 Task: Move the task Develop a new online tool for online customer surveys to the section To-Do in the project BayTech and sort the tasks in the project by Last modified on
Action: Mouse moved to (590, 443)
Screenshot: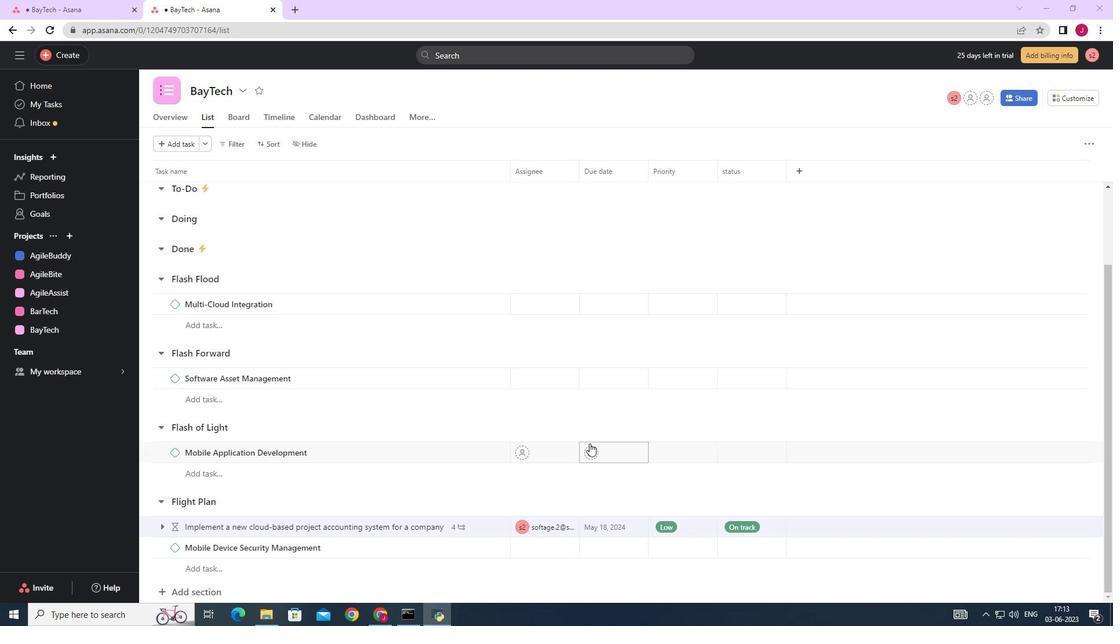 
Action: Mouse scrolled (590, 444) with delta (0, 0)
Screenshot: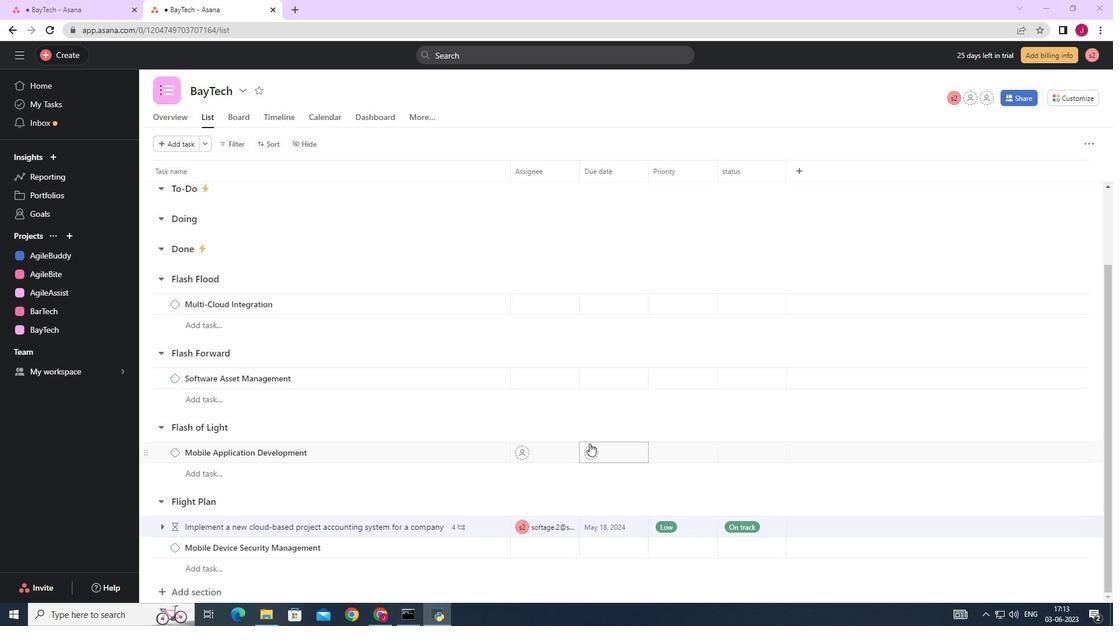 
Action: Mouse moved to (590, 441)
Screenshot: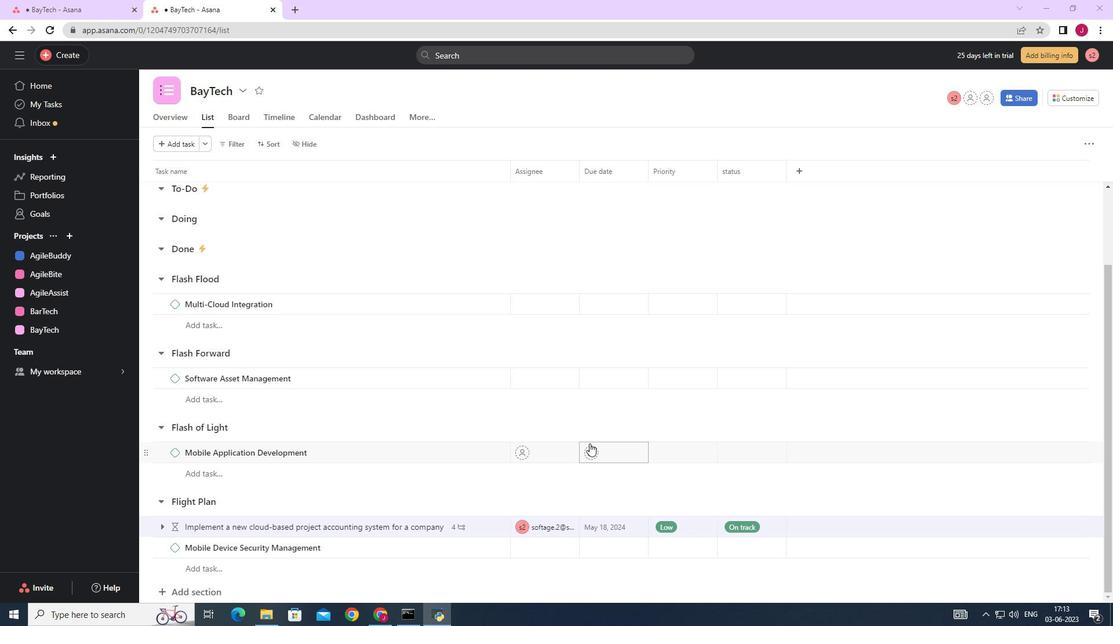
Action: Mouse scrolled (590, 442) with delta (0, 0)
Screenshot: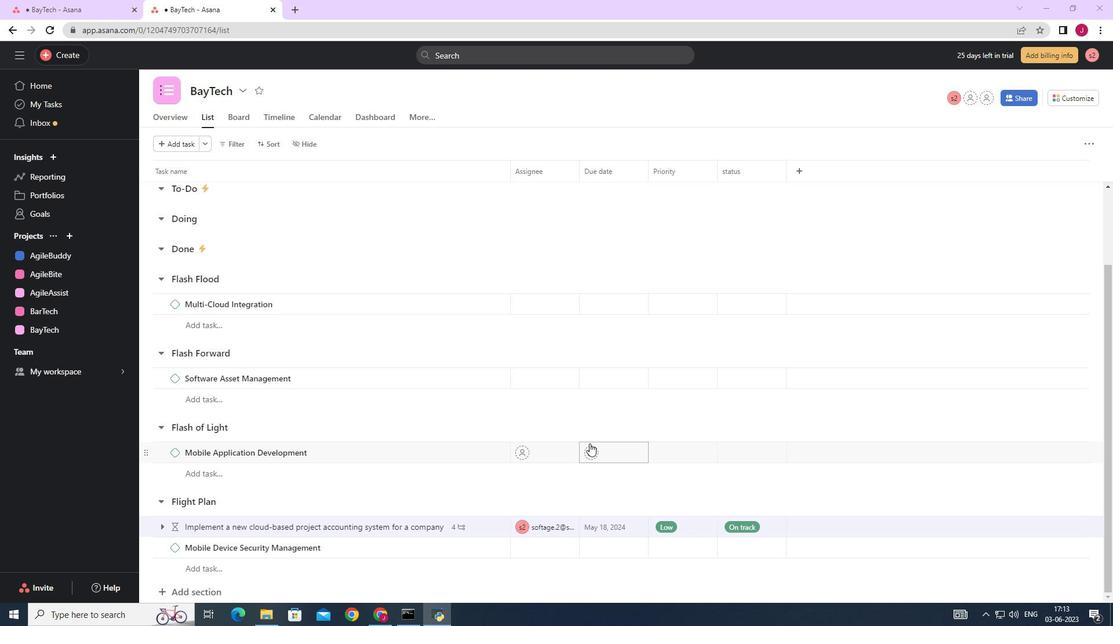 
Action: Mouse moved to (588, 436)
Screenshot: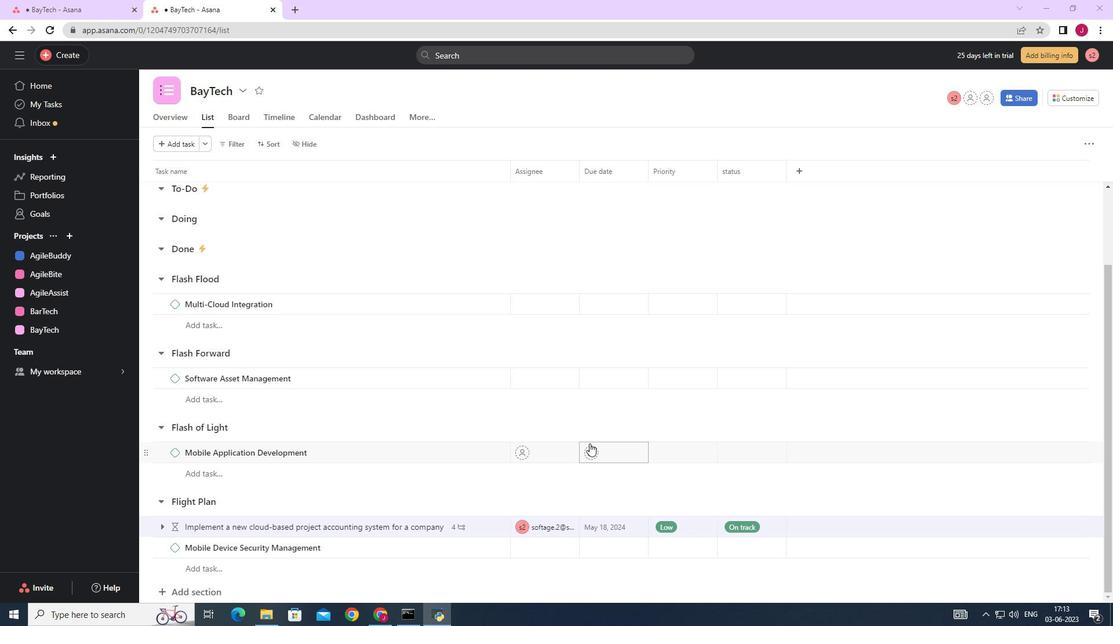 
Action: Mouse scrolled (588, 437) with delta (0, 0)
Screenshot: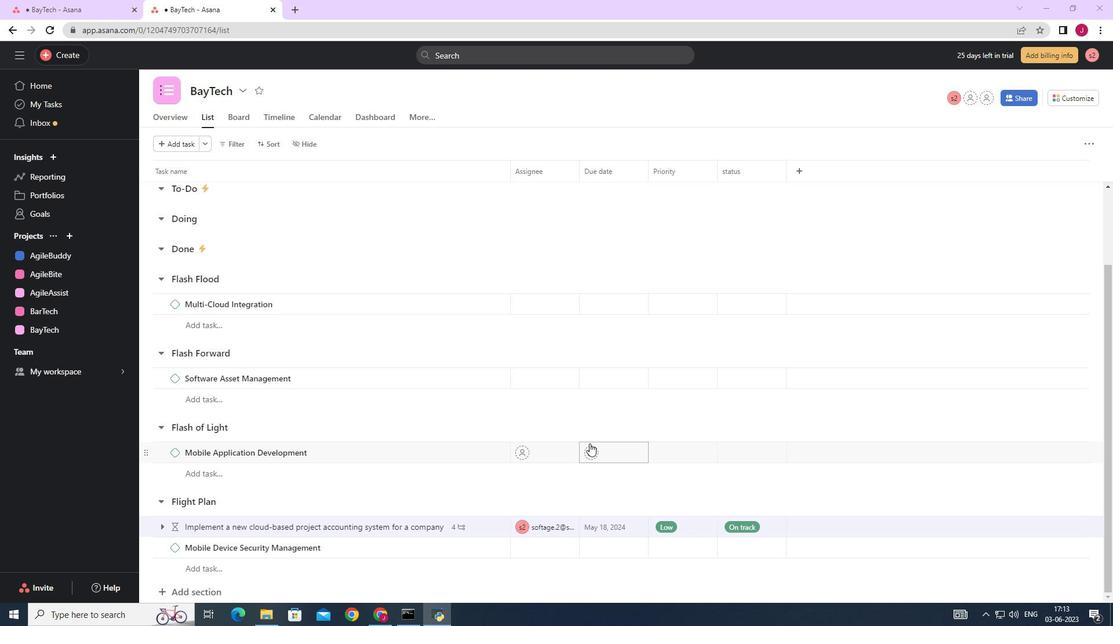 
Action: Mouse moved to (567, 396)
Screenshot: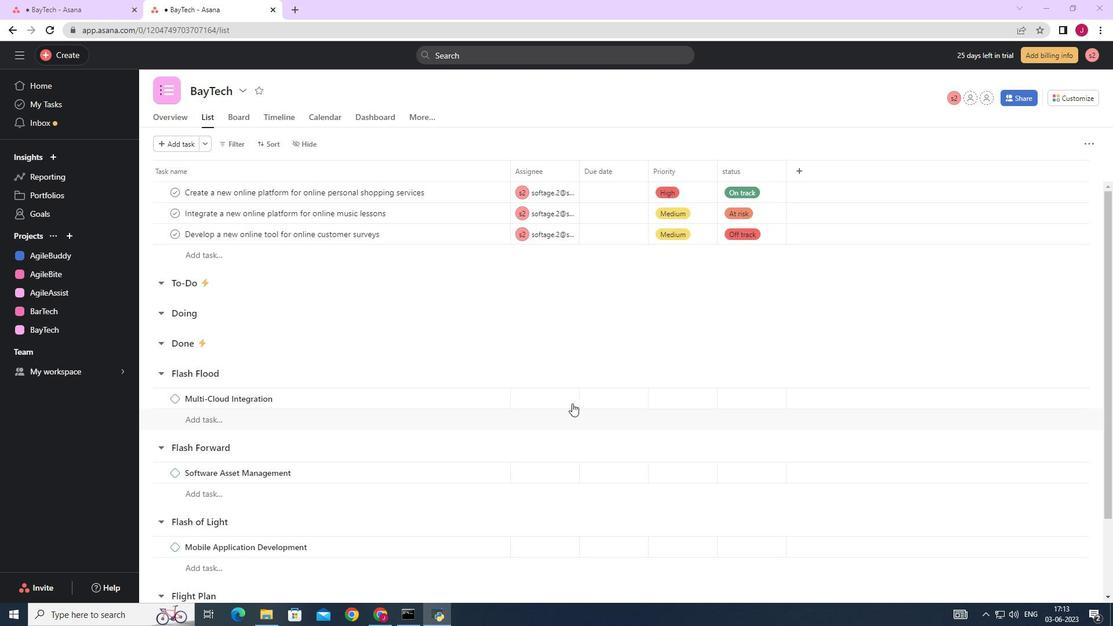 
Action: Mouse scrolled (567, 397) with delta (0, 0)
Screenshot: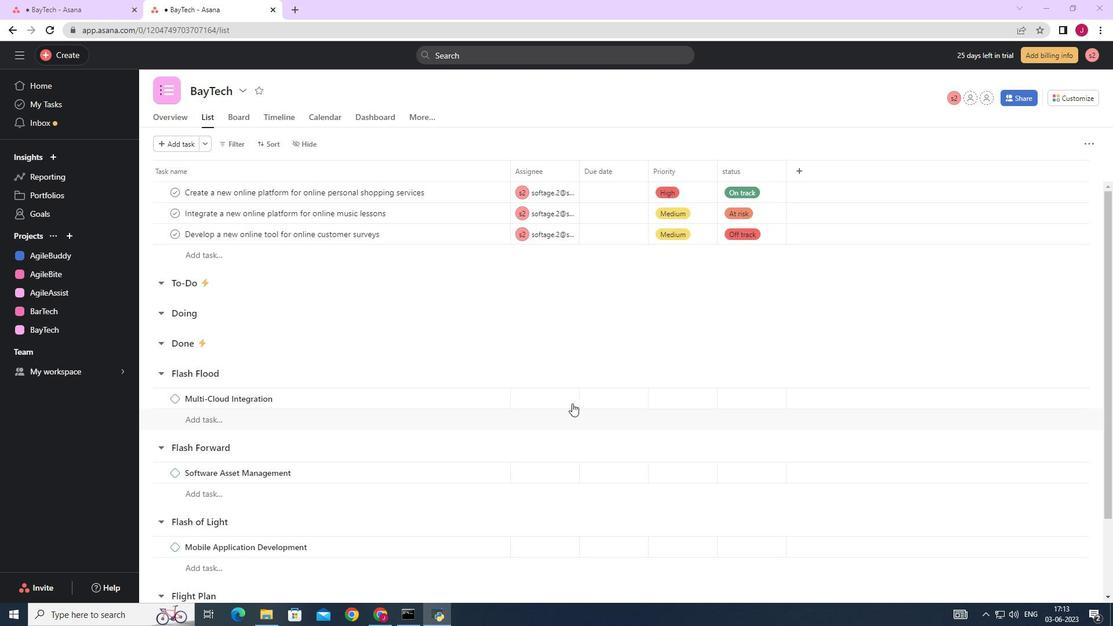 
Action: Mouse moved to (560, 388)
Screenshot: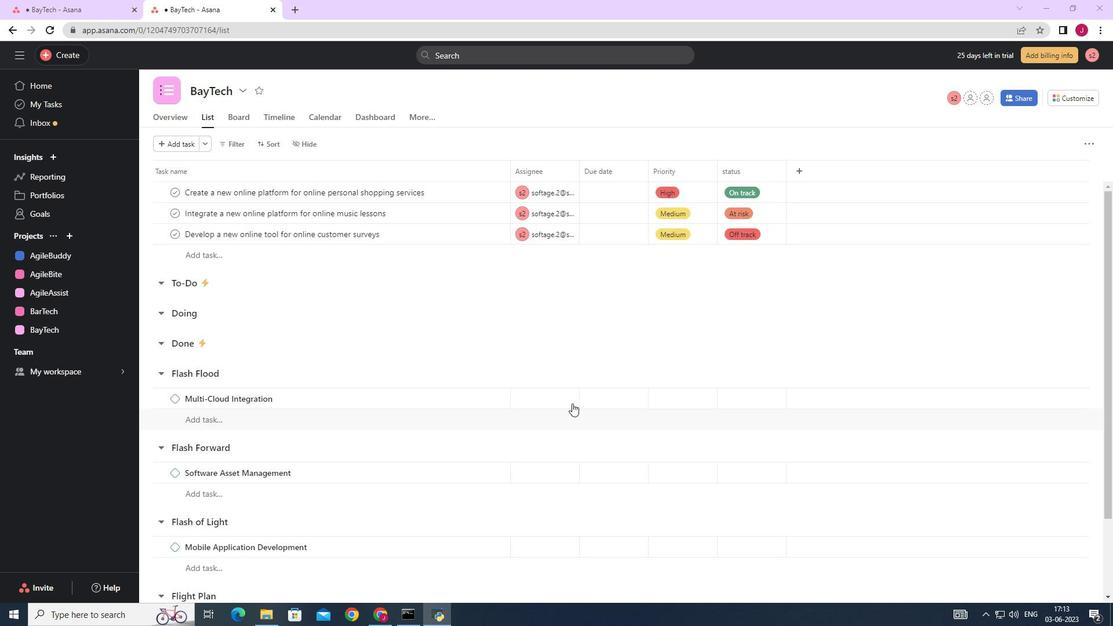 
Action: Mouse scrolled (564, 393) with delta (0, 0)
Screenshot: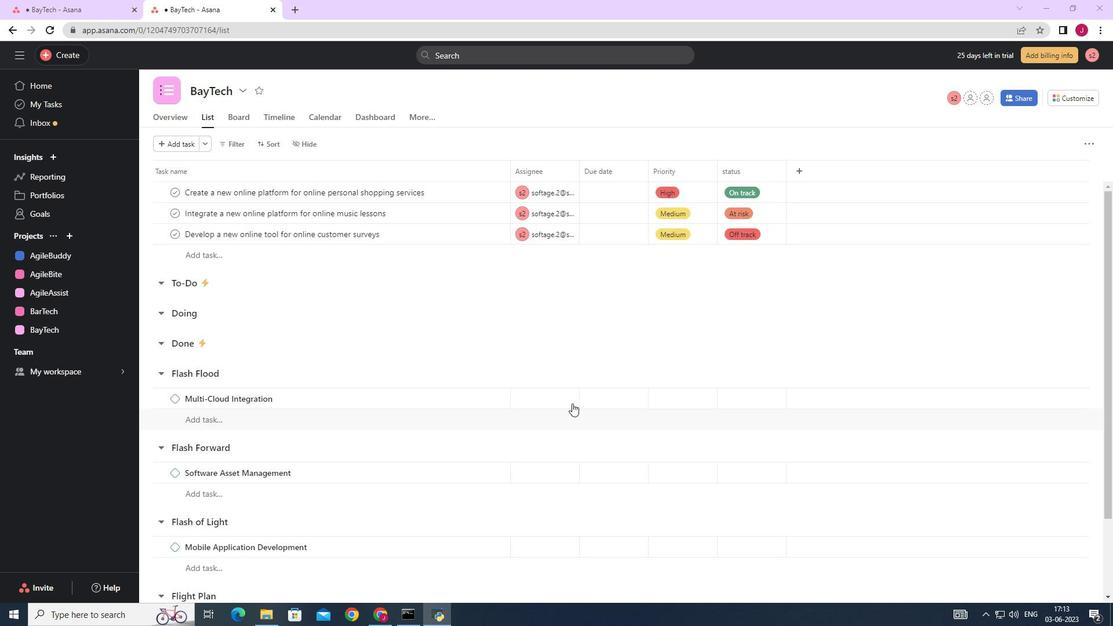 
Action: Mouse moved to (550, 376)
Screenshot: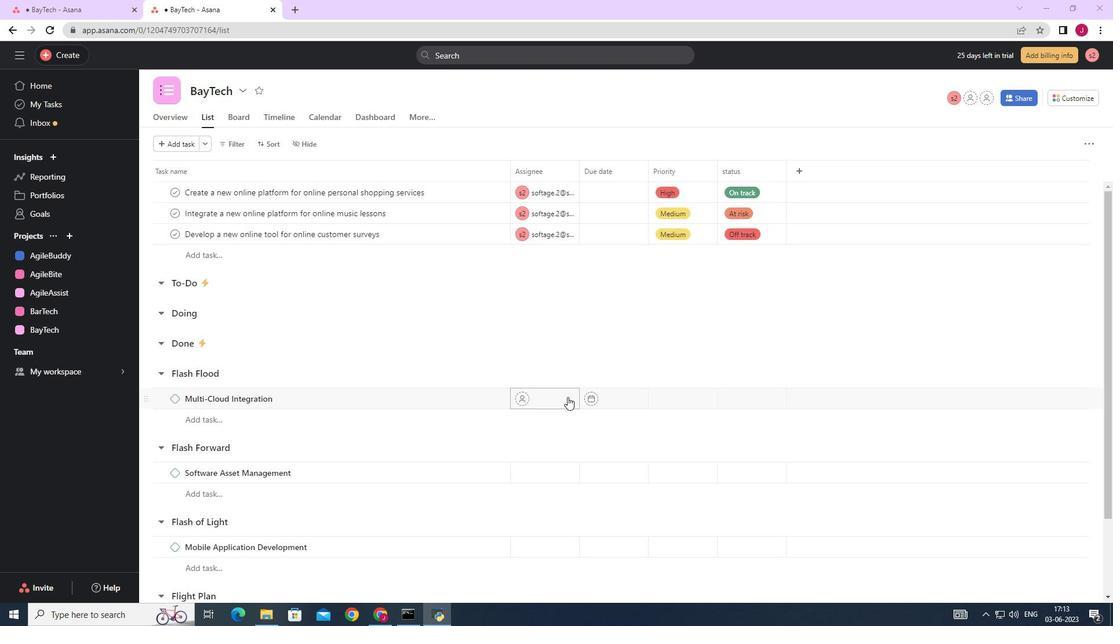 
Action: Mouse scrolled (557, 385) with delta (0, 0)
Screenshot: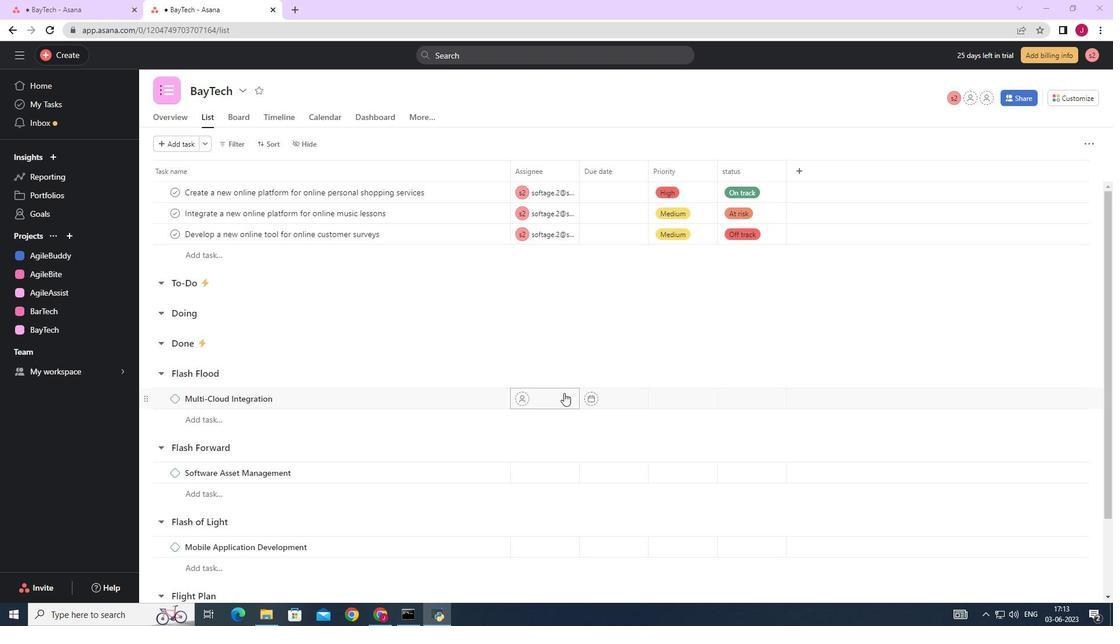 
Action: Mouse moved to (477, 234)
Screenshot: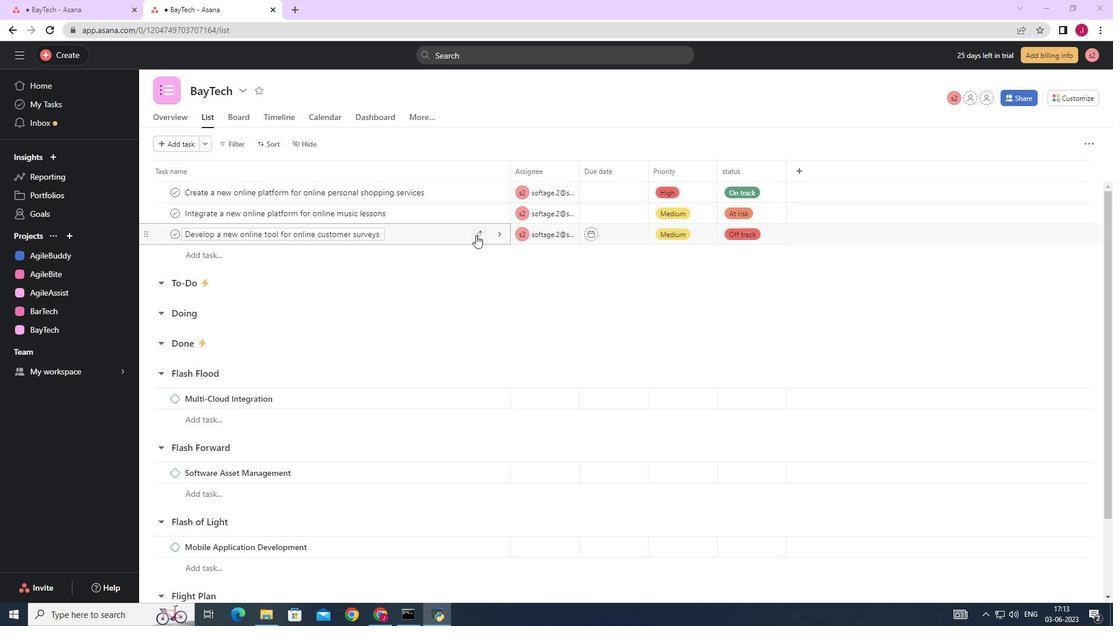 
Action: Mouse pressed left at (477, 234)
Screenshot: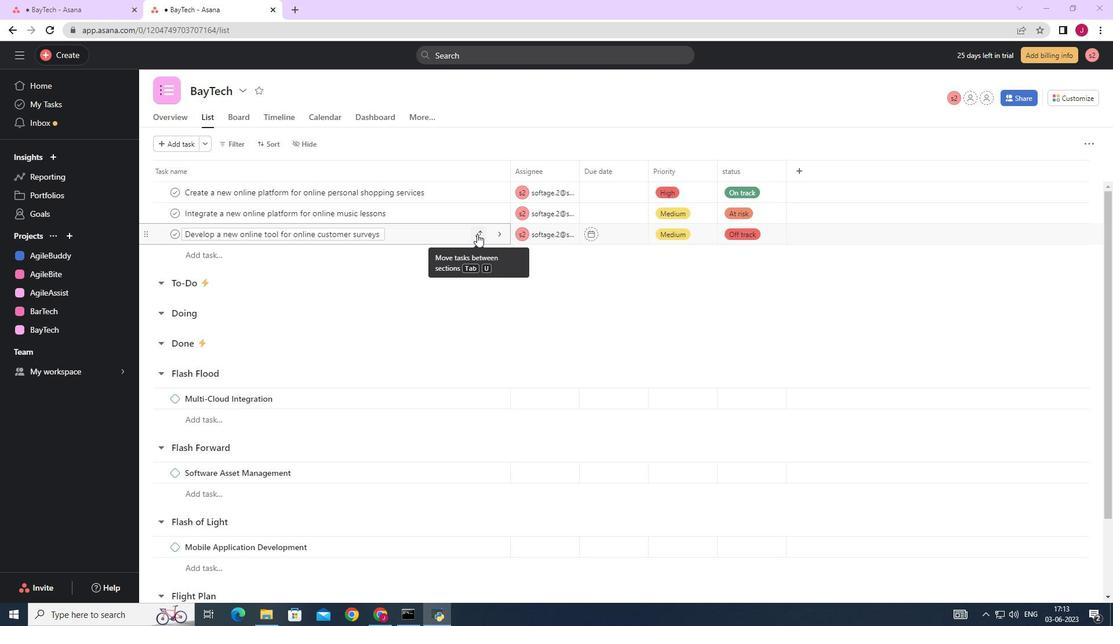 
Action: Mouse moved to (417, 298)
Screenshot: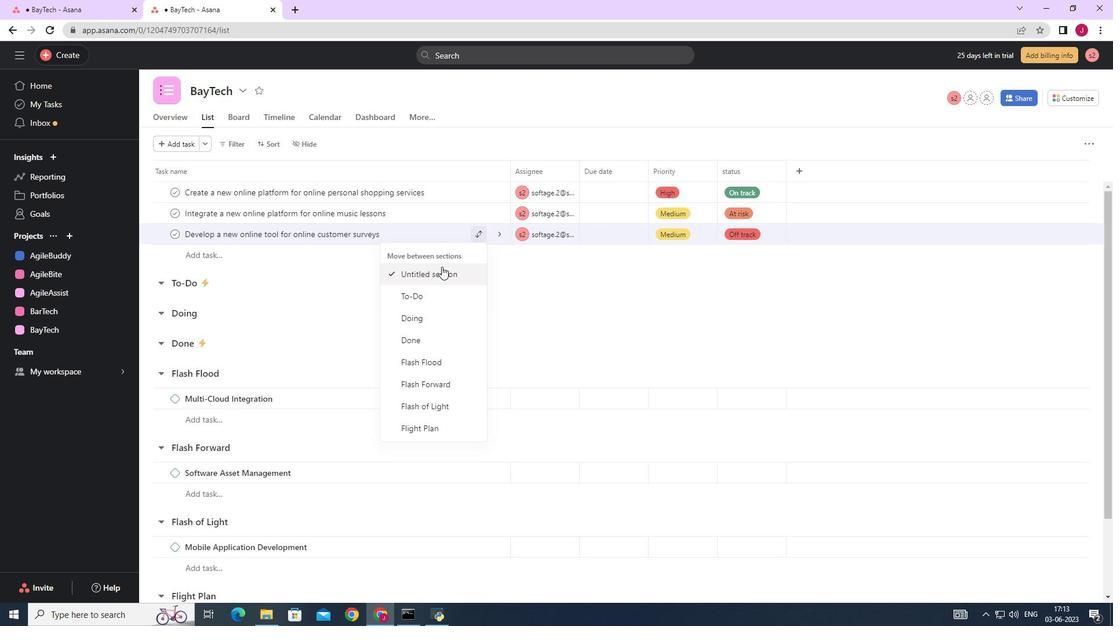 
Action: Mouse pressed left at (417, 298)
Screenshot: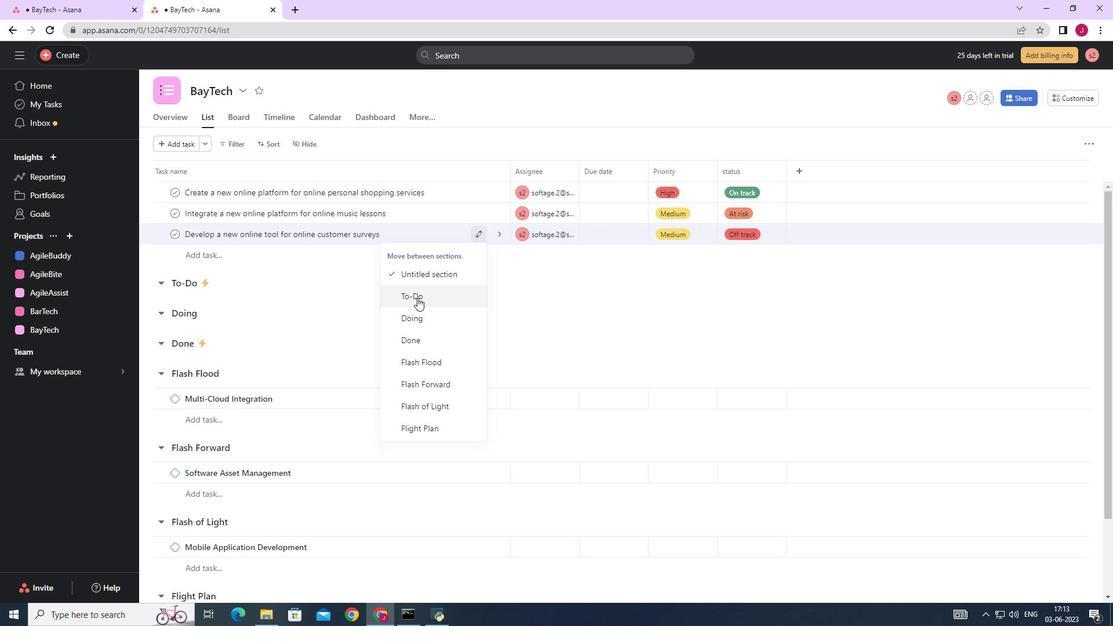 
Action: Mouse moved to (408, 349)
Screenshot: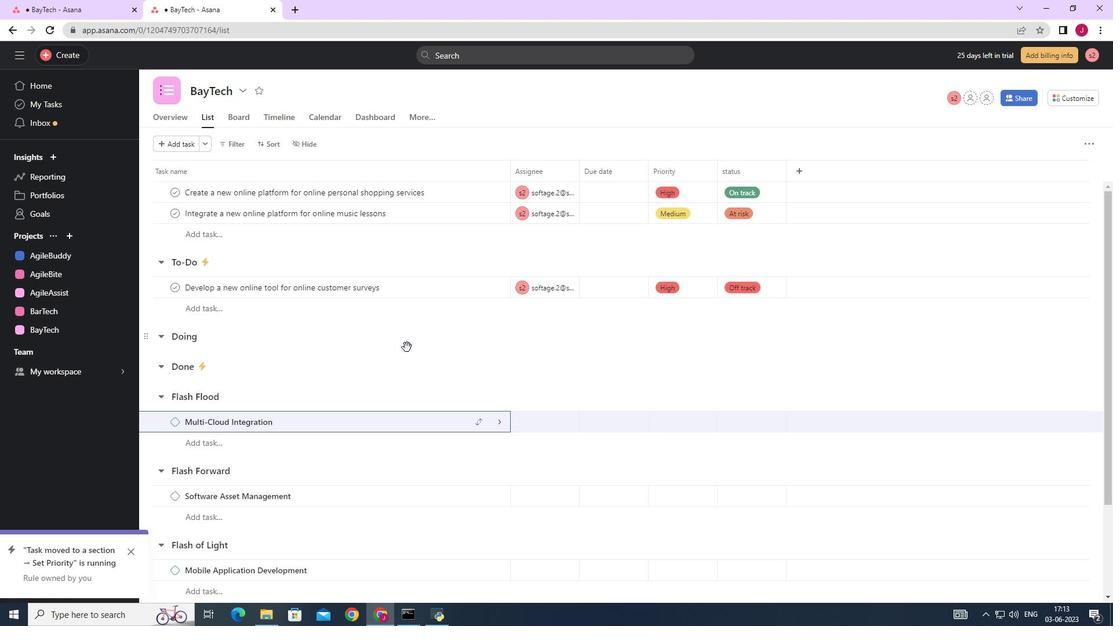 
Action: Mouse scrolled (408, 348) with delta (0, 0)
Screenshot: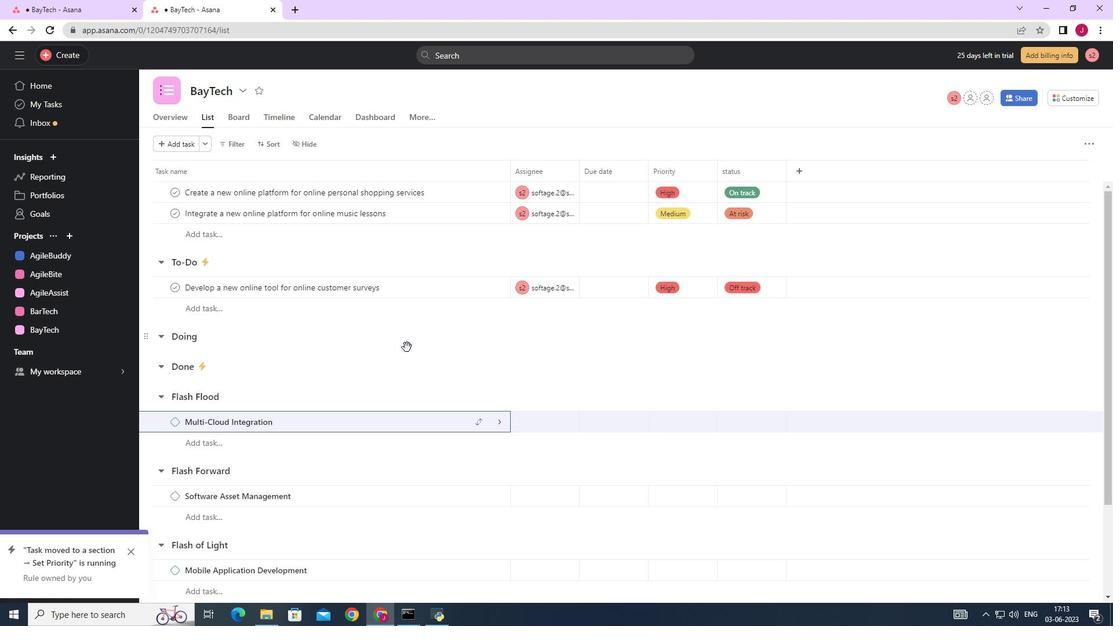 
Action: Mouse moved to (411, 354)
Screenshot: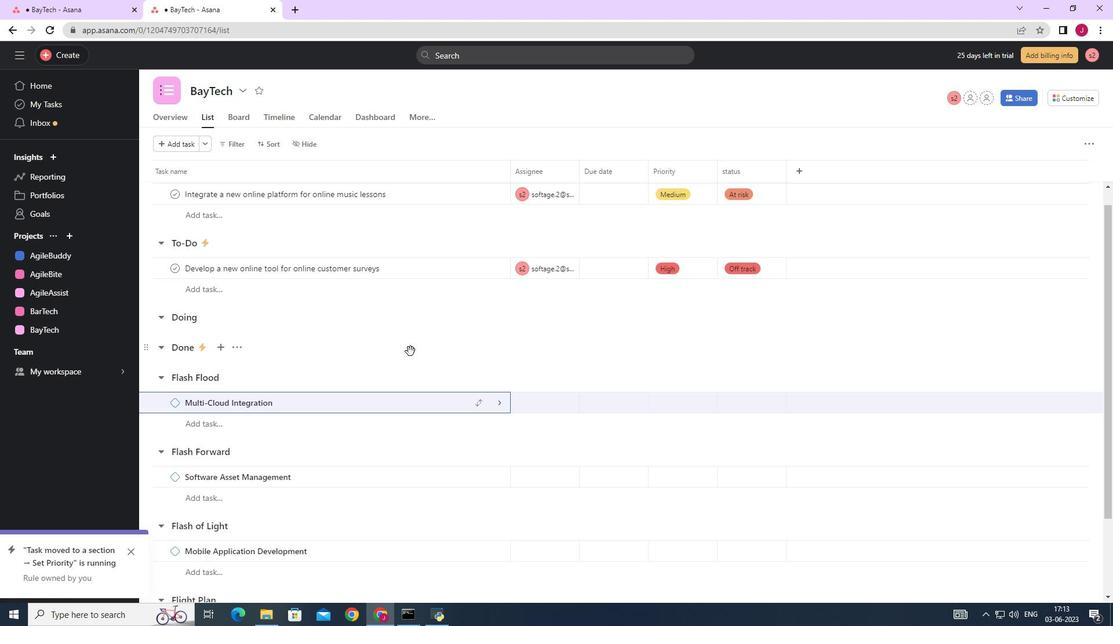 
Action: Mouse scrolled (411, 355) with delta (0, 0)
Screenshot: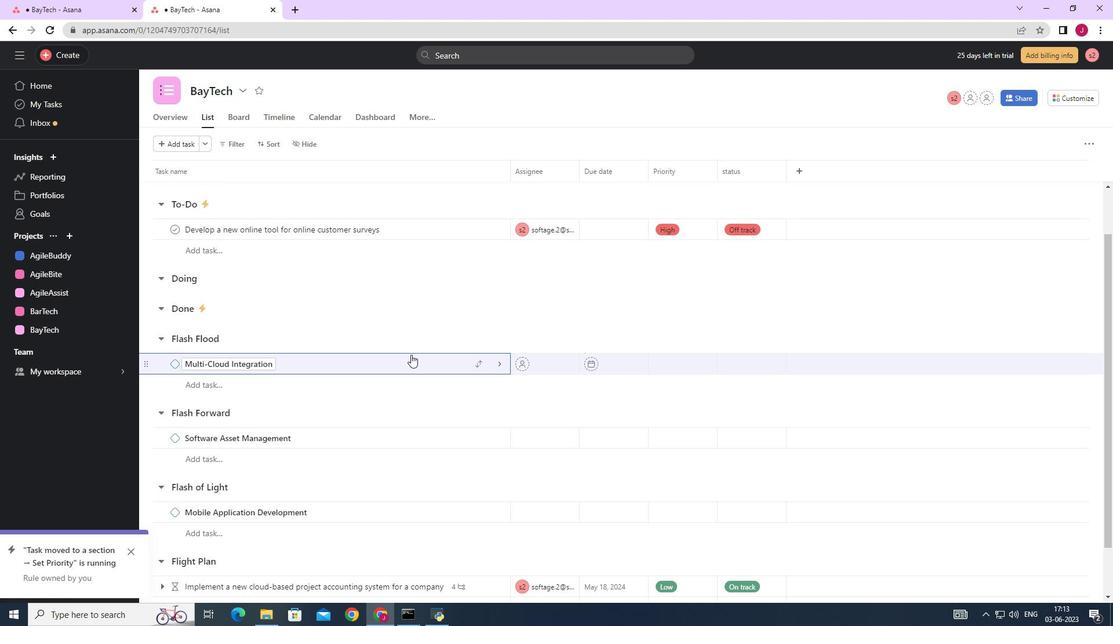 
Action: Mouse scrolled (411, 355) with delta (0, 0)
Screenshot: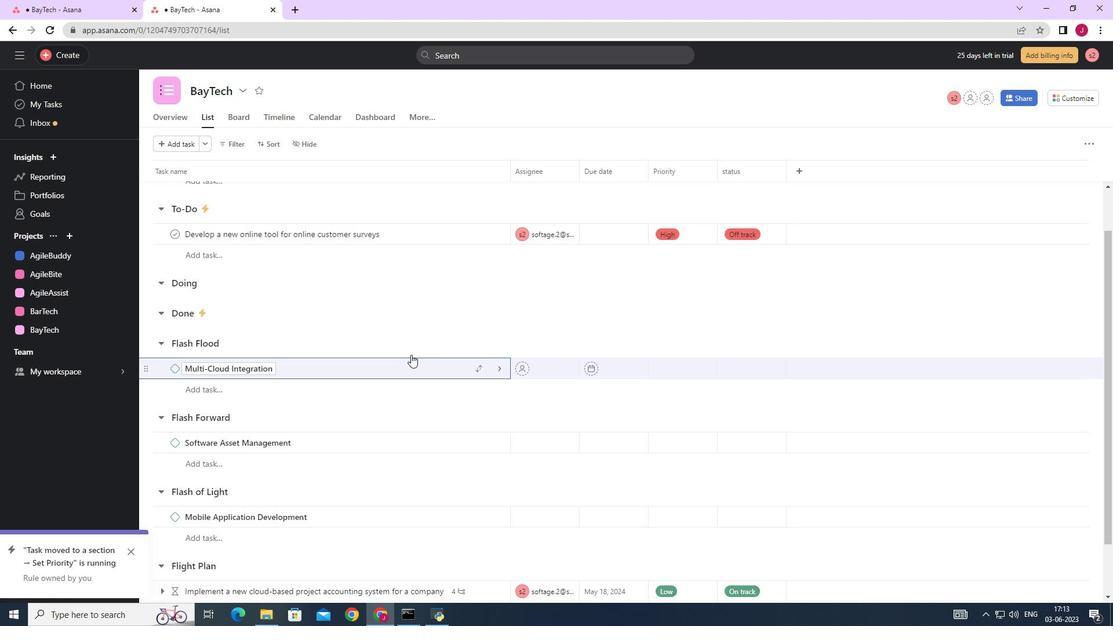 
Action: Mouse moved to (268, 132)
Screenshot: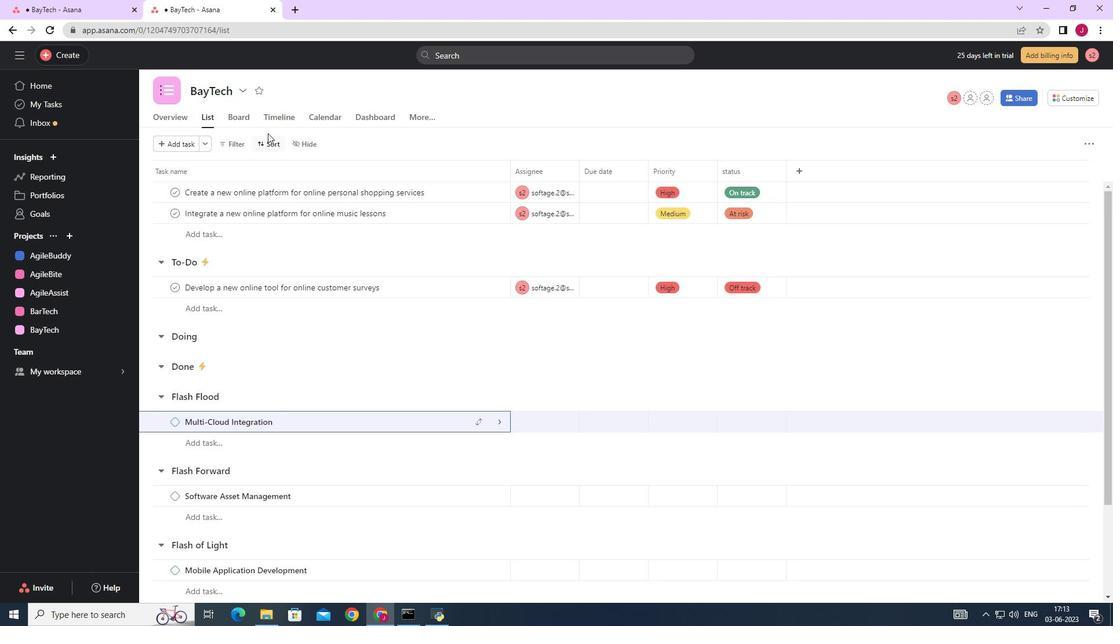 
Action: Mouse pressed left at (268, 132)
Screenshot: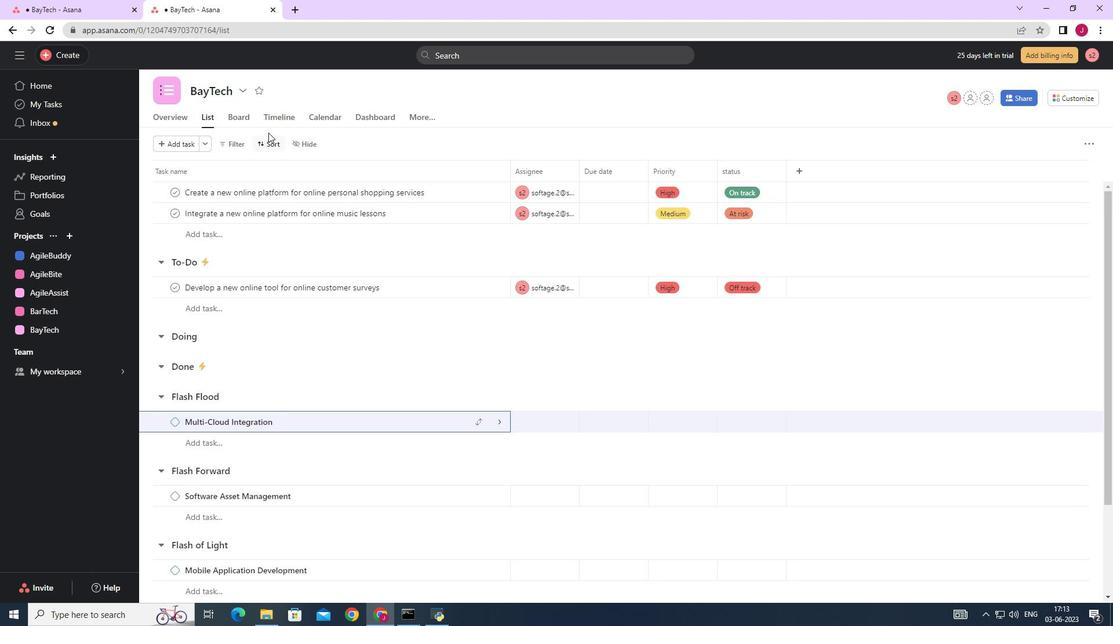 
Action: Mouse moved to (274, 143)
Screenshot: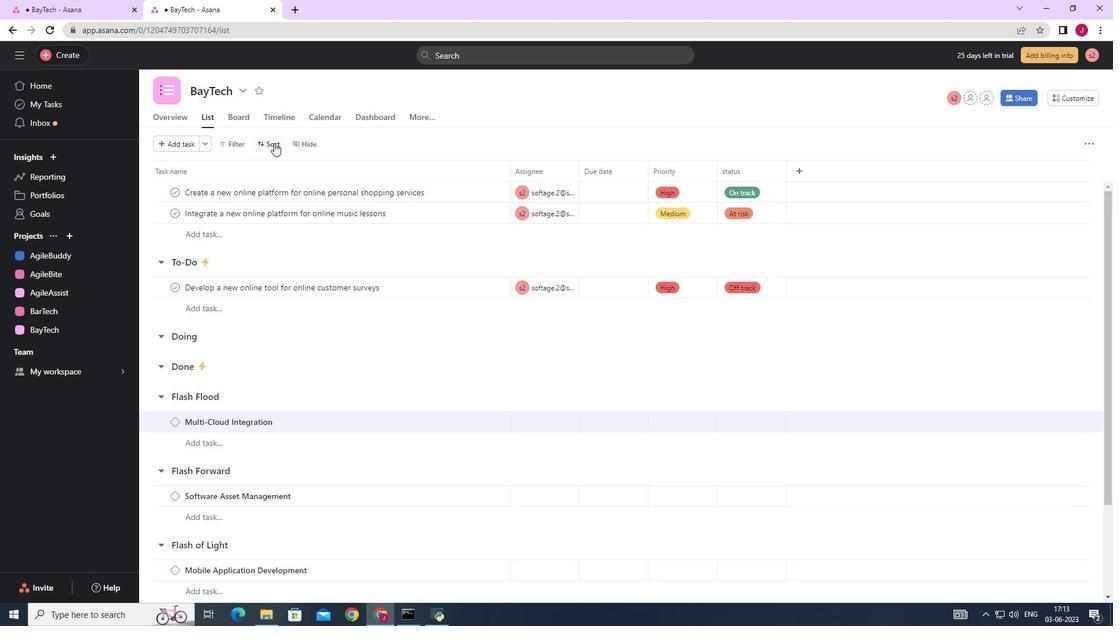 
Action: Mouse pressed left at (274, 143)
Screenshot: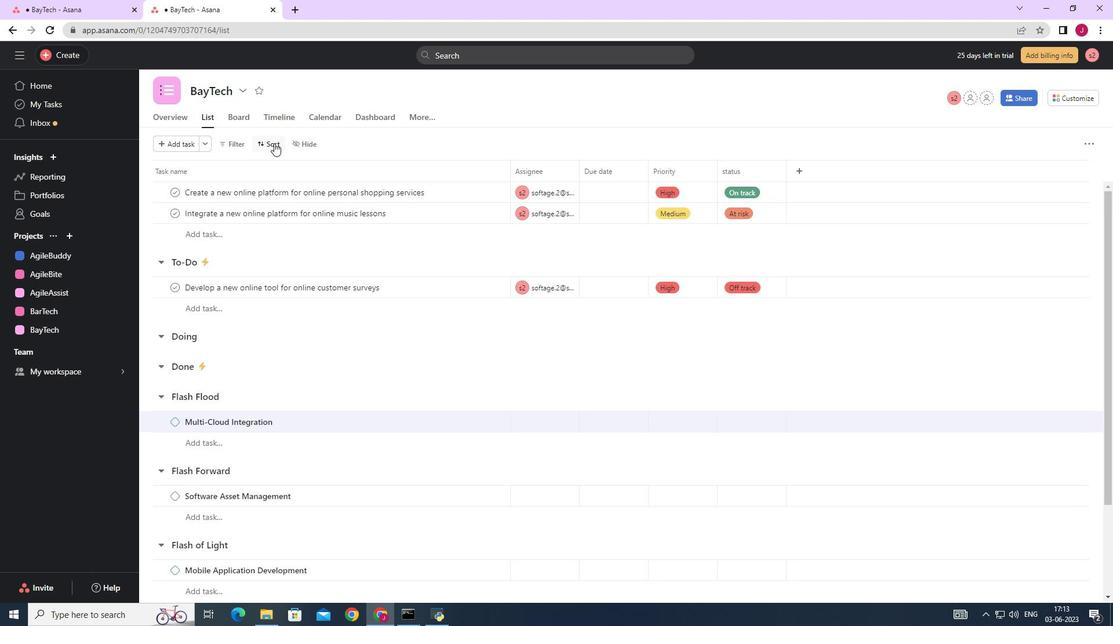
Action: Mouse moved to (307, 309)
Screenshot: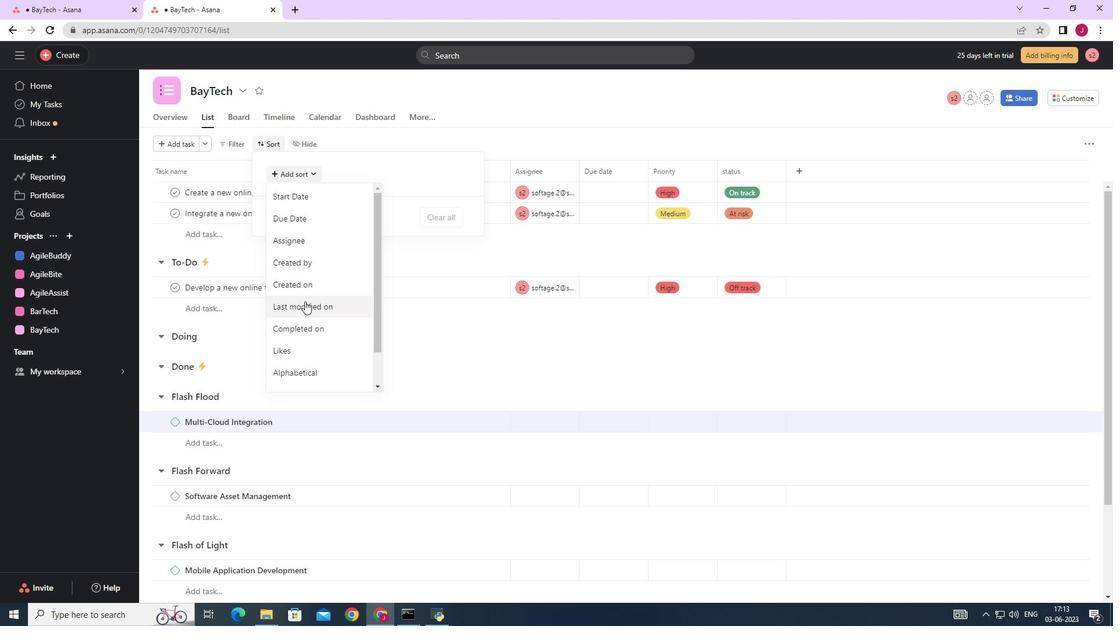 
Action: Mouse pressed left at (307, 309)
Screenshot: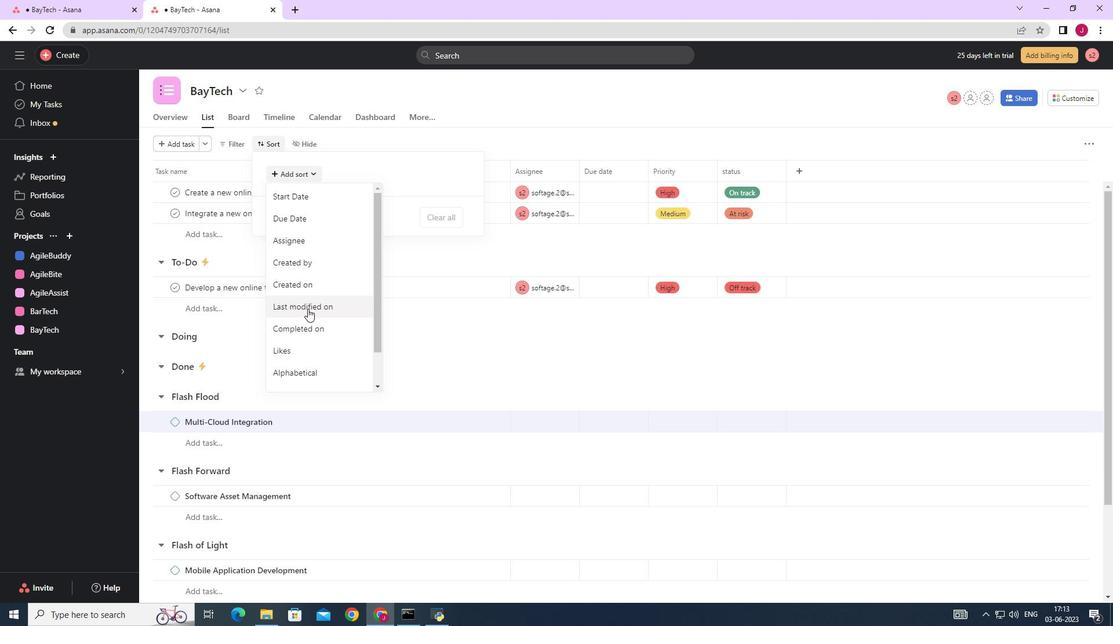 
Action: Mouse moved to (422, 278)
Screenshot: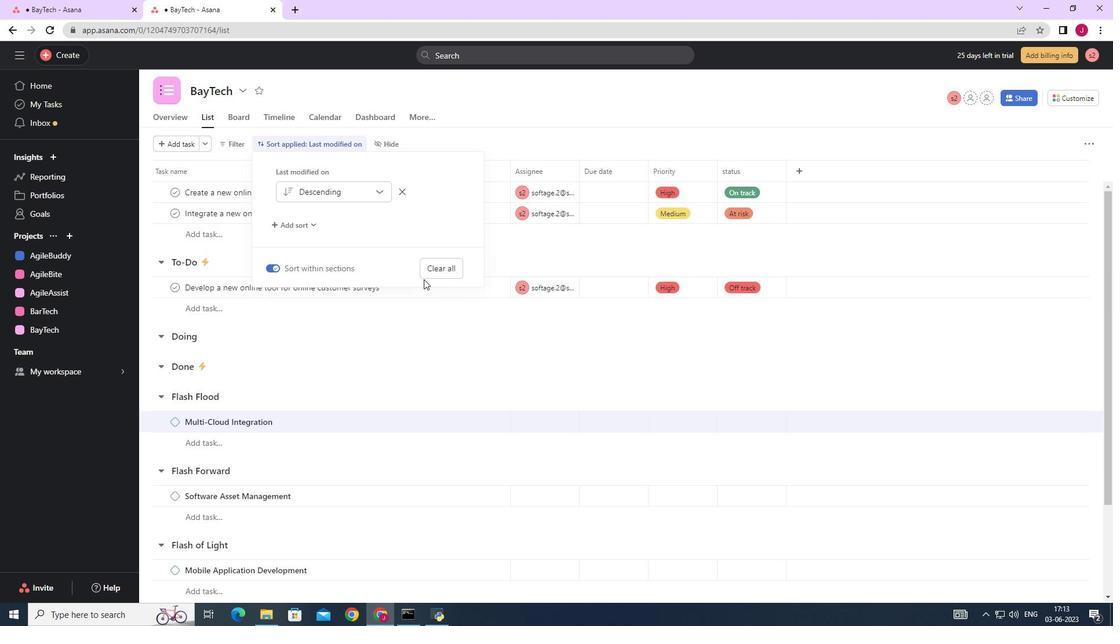 
